 Task: Change the deinterlace mode to Film NTSC (IVTC).
Action: Mouse moved to (62, 11)
Screenshot: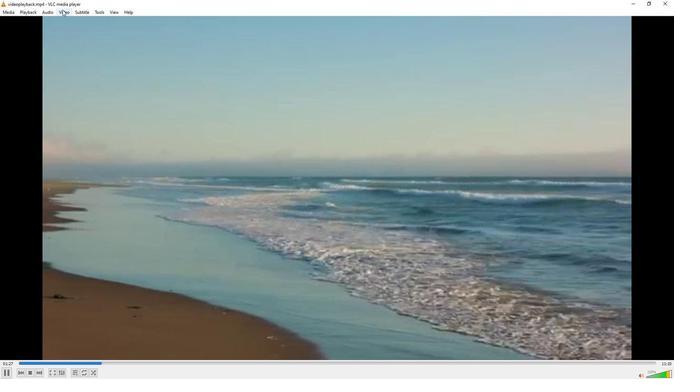 
Action: Mouse pressed left at (62, 11)
Screenshot: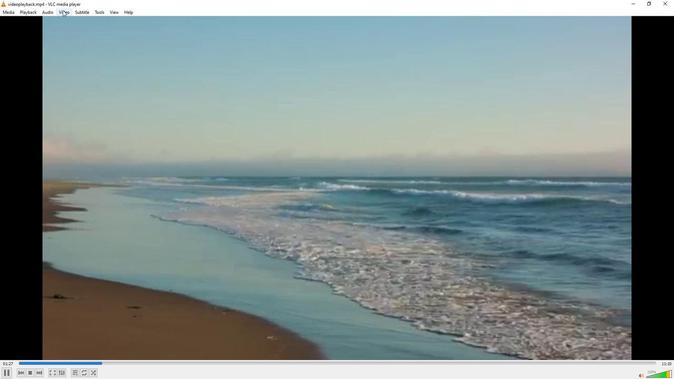 
Action: Mouse moved to (142, 175)
Screenshot: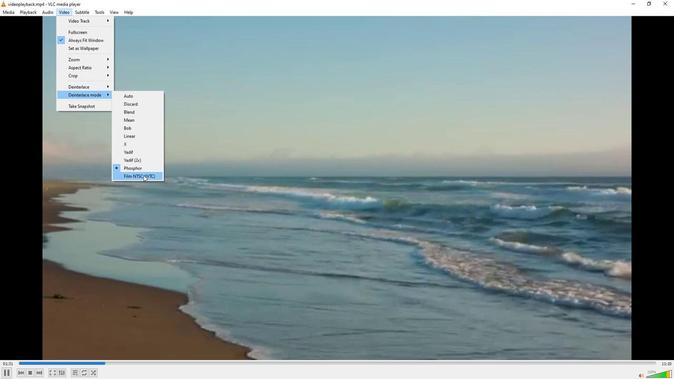 
Action: Mouse pressed left at (142, 175)
Screenshot: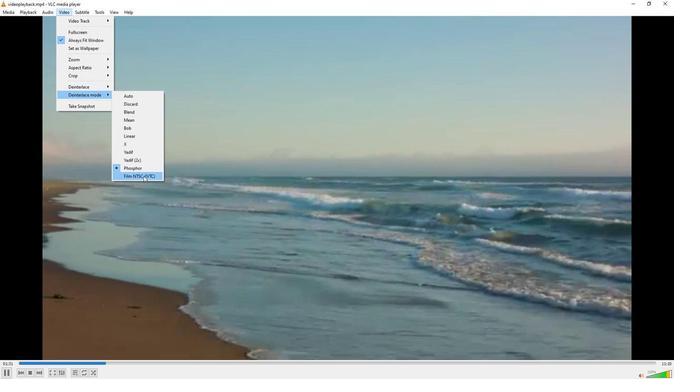 
